 Task: Change the visibility to the workspace.
Action: Mouse moved to (301, 67)
Screenshot: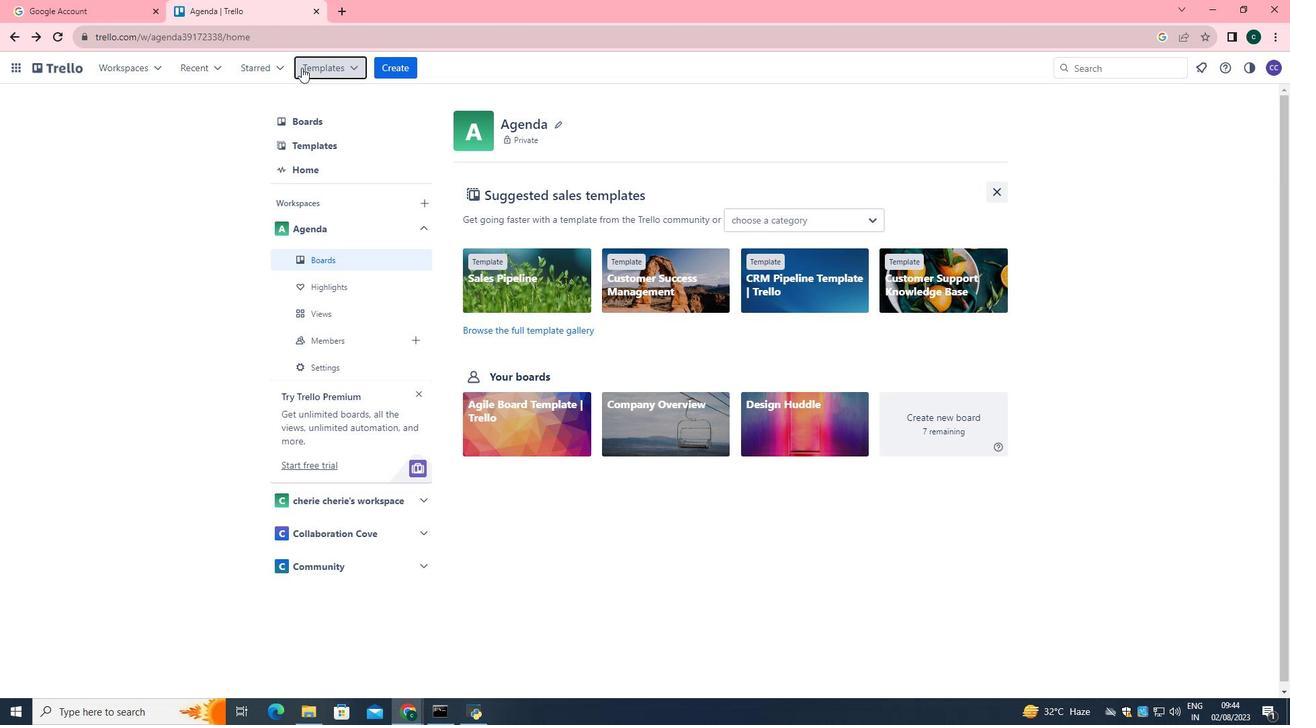
Action: Mouse pressed left at (301, 67)
Screenshot: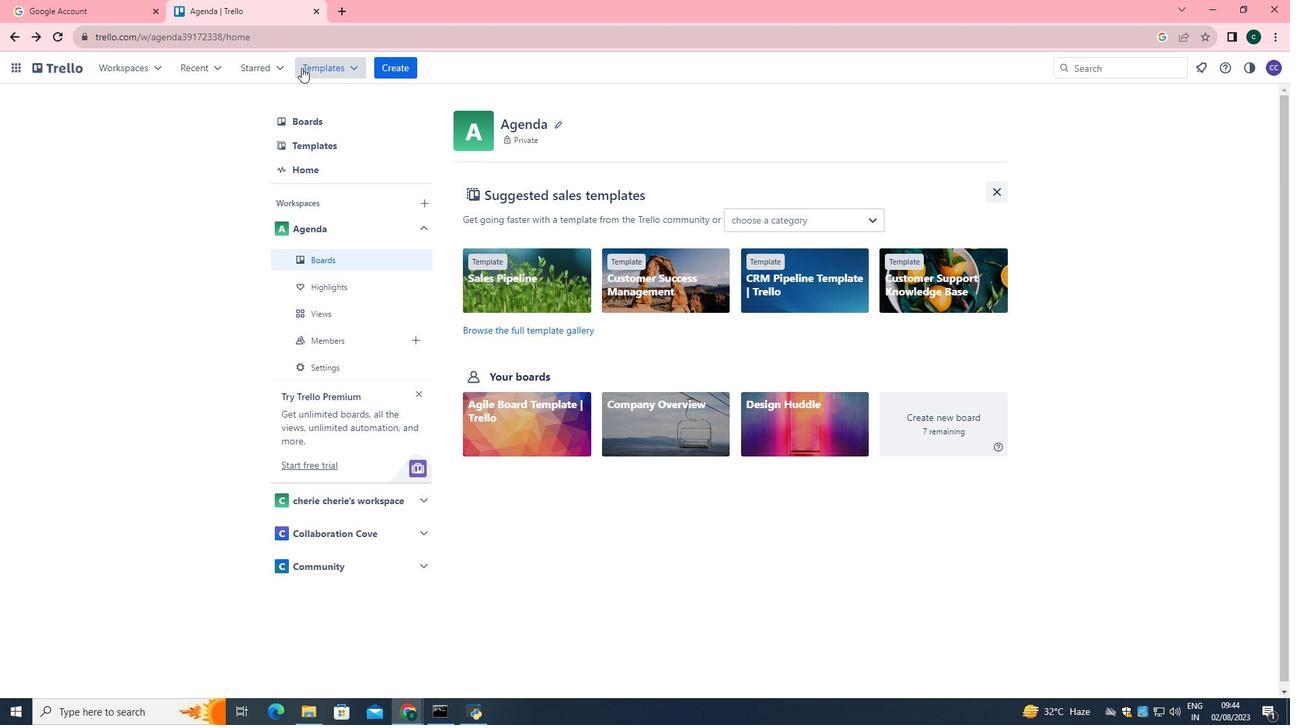 
Action: Mouse moved to (344, 241)
Screenshot: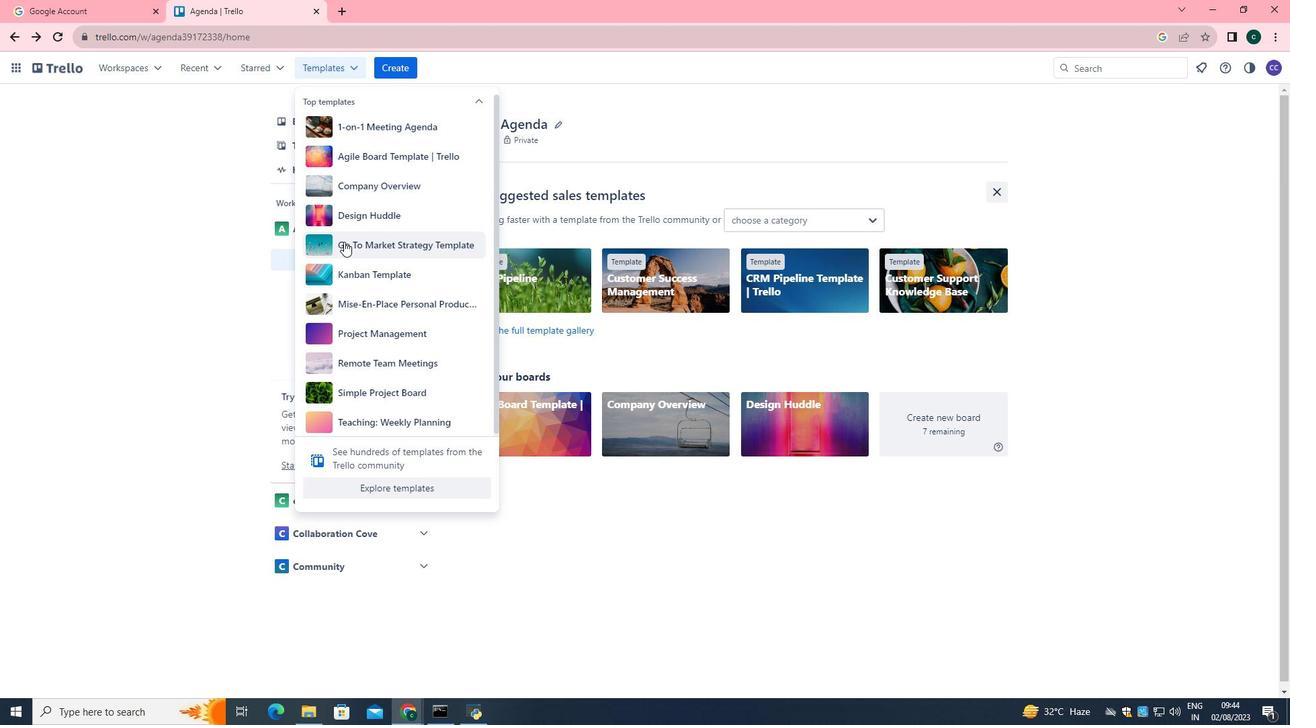 
Action: Mouse pressed left at (344, 241)
Screenshot: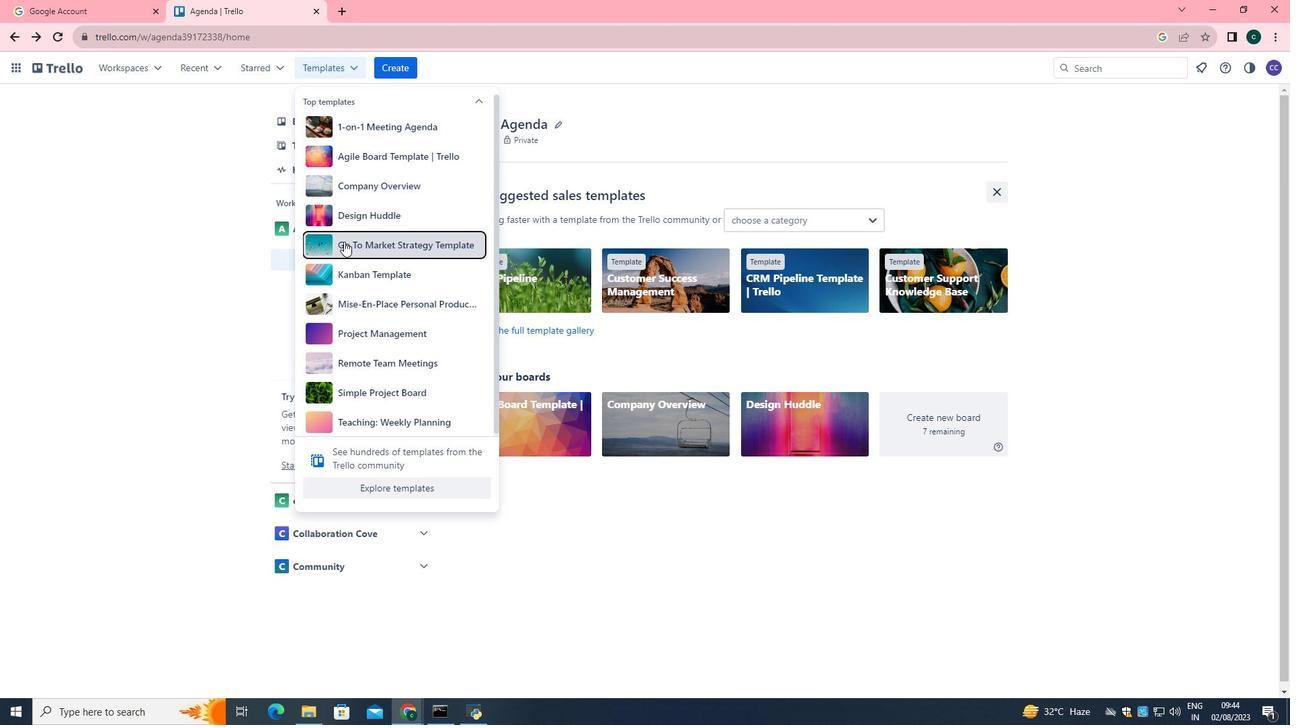 
Action: Mouse moved to (381, 324)
Screenshot: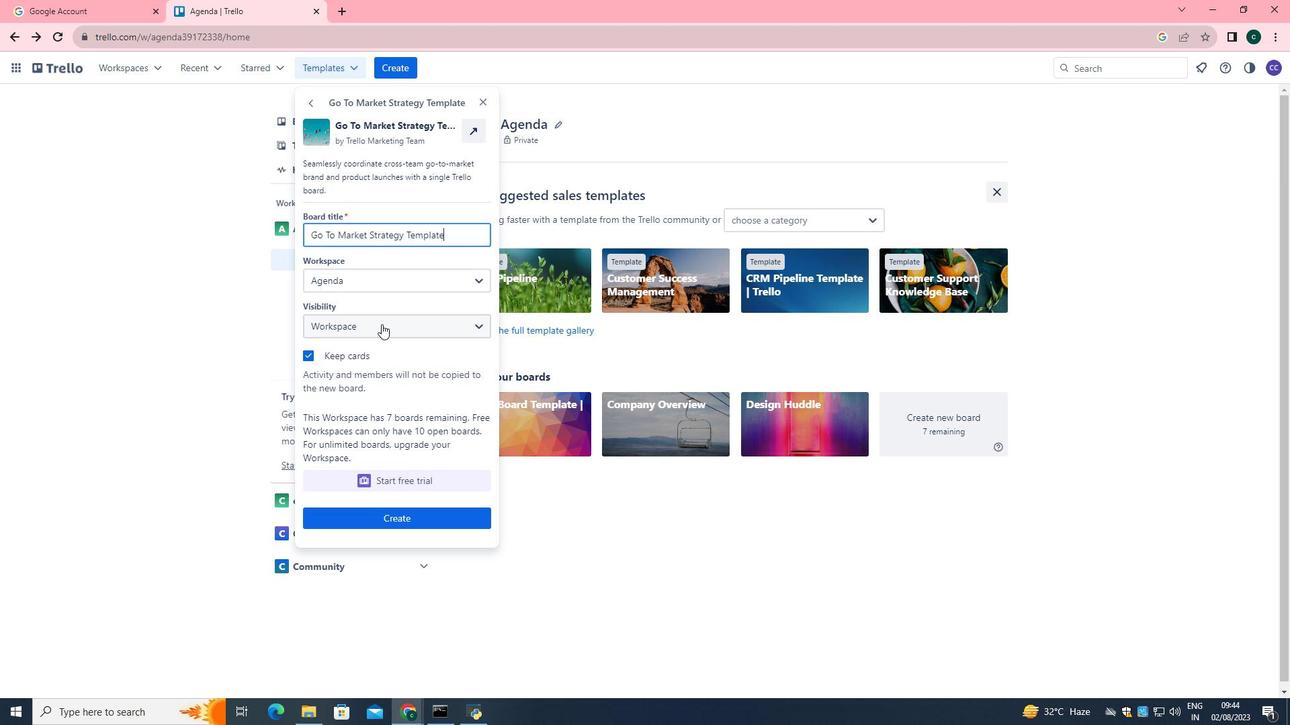 
Action: Mouse pressed left at (381, 324)
Screenshot: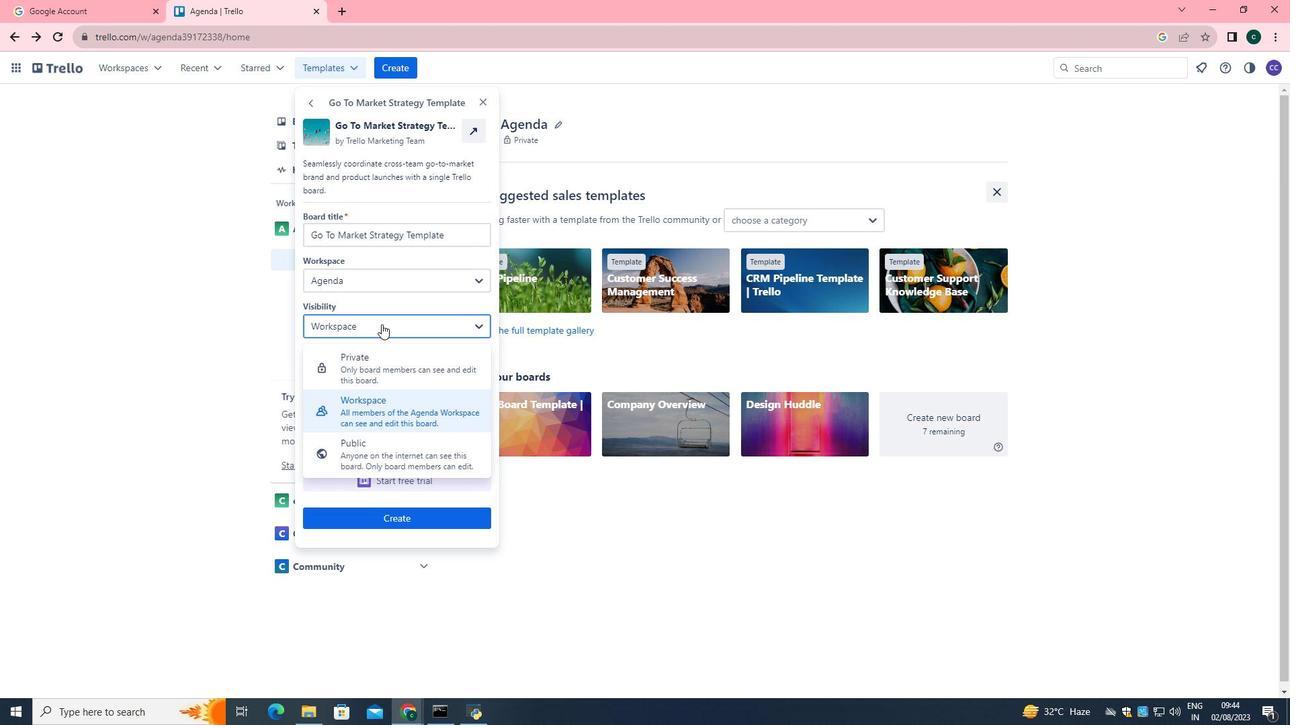 
Action: Mouse moved to (391, 403)
Screenshot: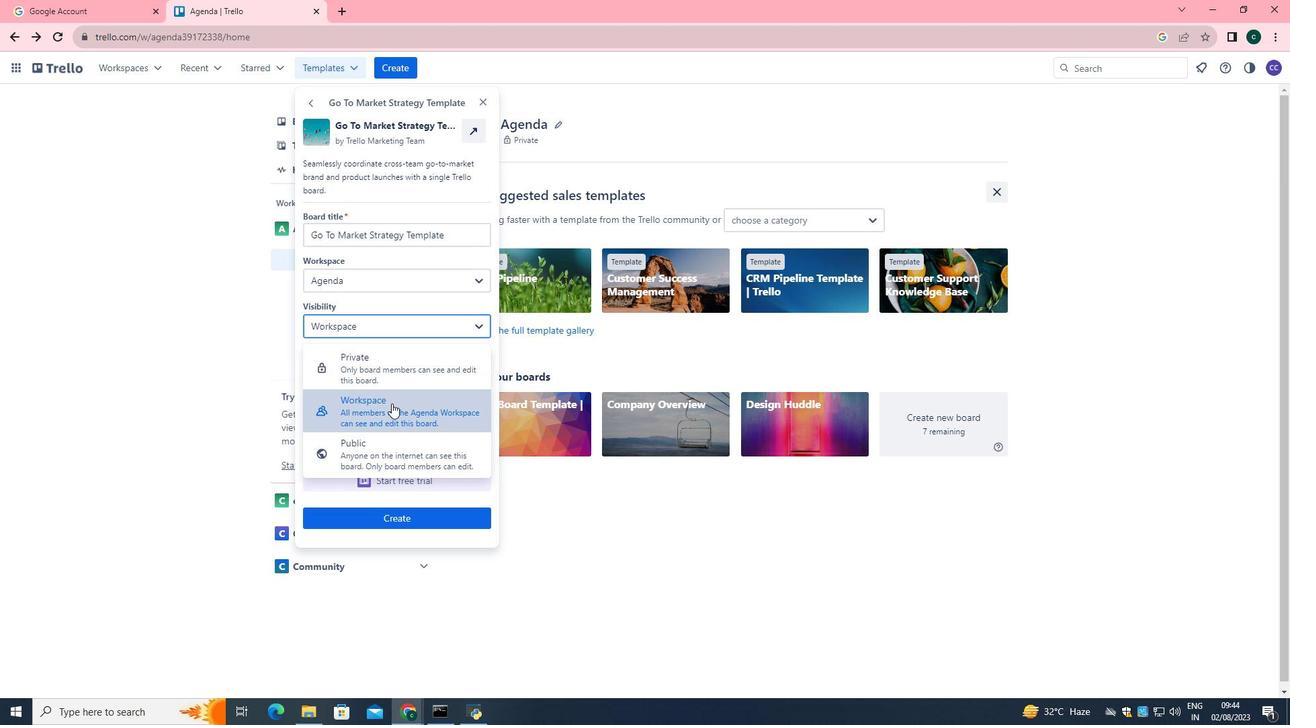 
Action: Mouse pressed left at (391, 403)
Screenshot: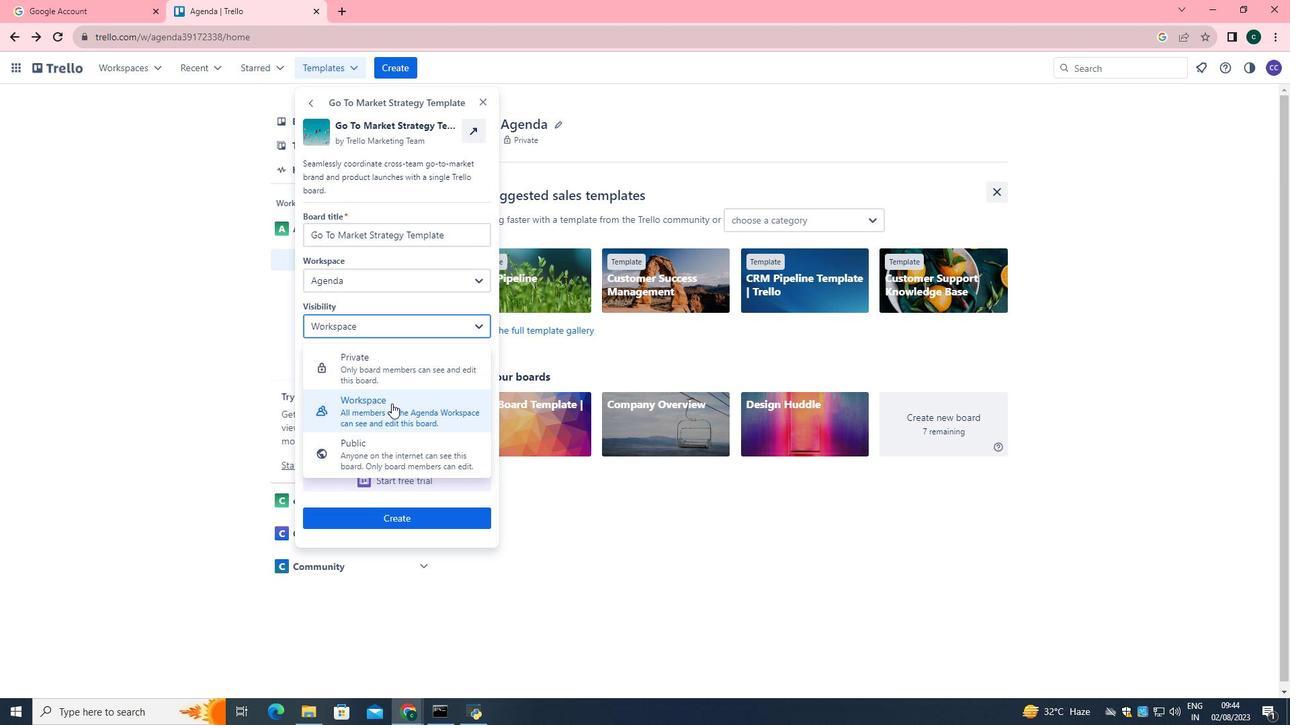 
